 Task: Enable the option "Stream MP3" for IceCast output.
Action: Mouse moved to (113, 14)
Screenshot: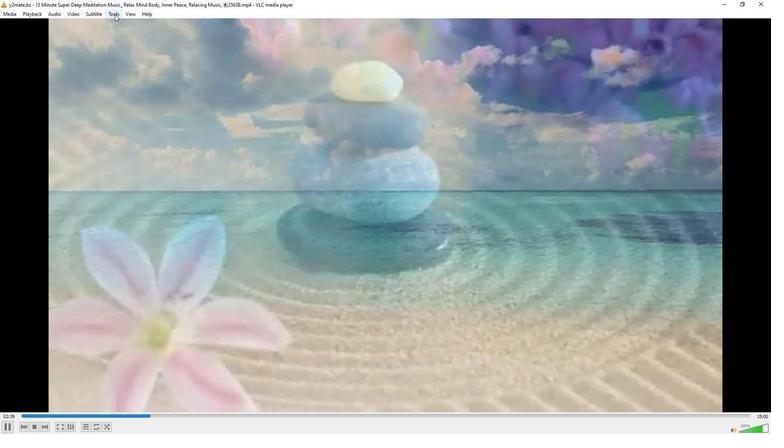 
Action: Mouse pressed left at (113, 14)
Screenshot: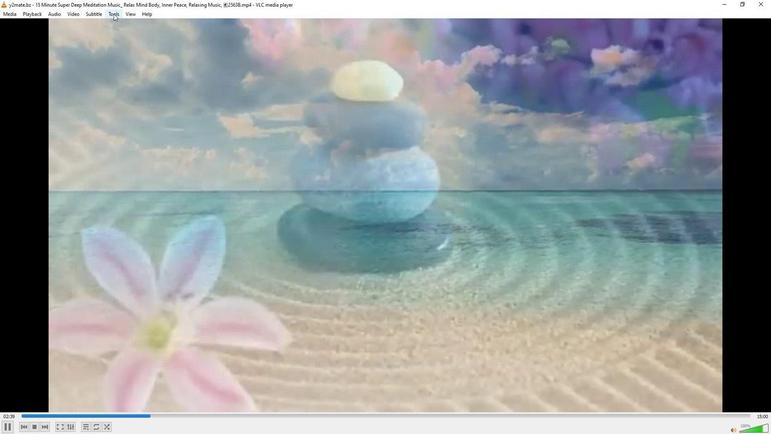 
Action: Mouse moved to (139, 109)
Screenshot: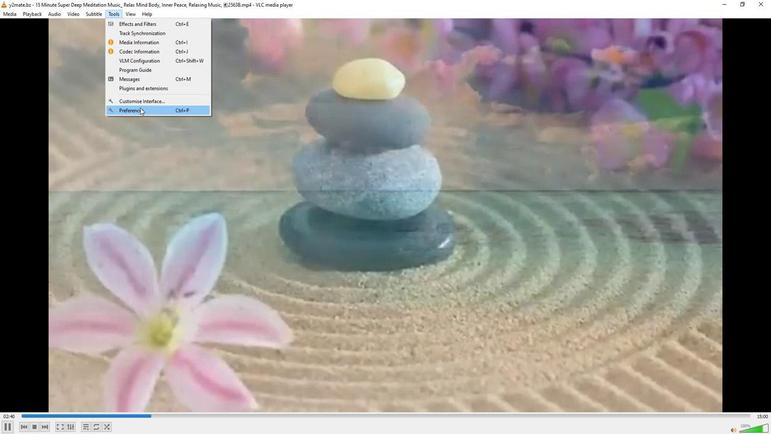 
Action: Mouse pressed left at (139, 109)
Screenshot: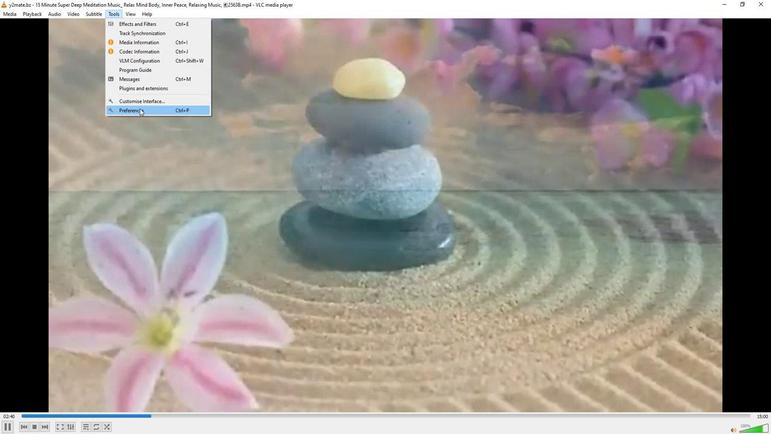 
Action: Mouse moved to (256, 352)
Screenshot: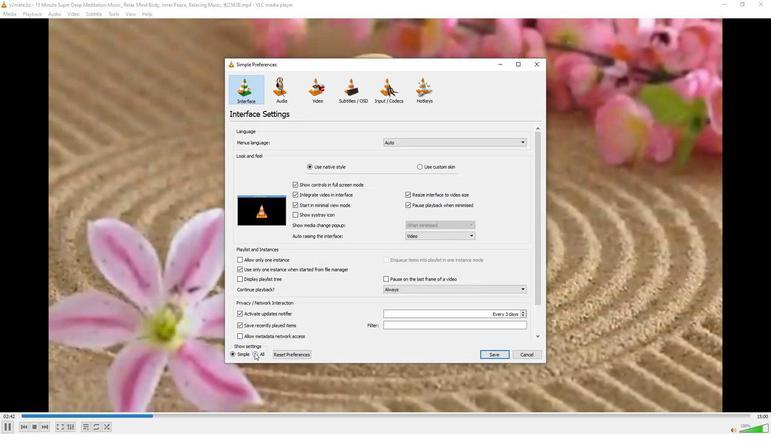 
Action: Mouse pressed left at (256, 352)
Screenshot: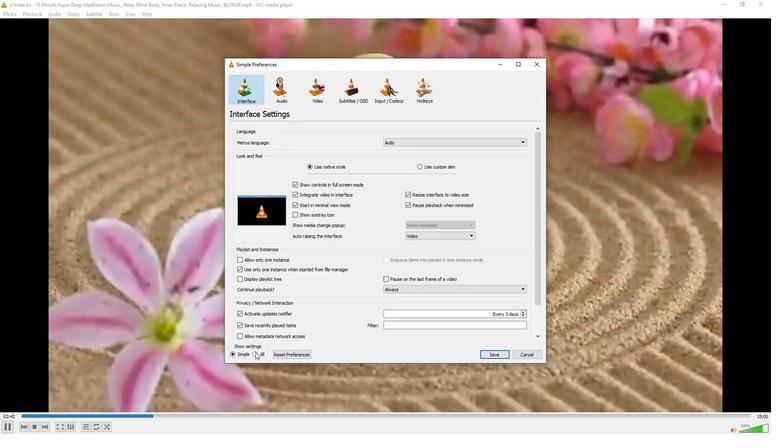 
Action: Mouse moved to (267, 285)
Screenshot: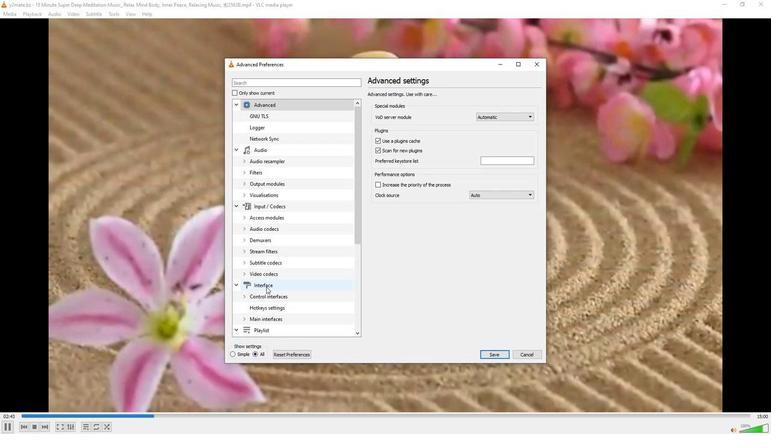 
Action: Mouse scrolled (267, 285) with delta (0, 0)
Screenshot: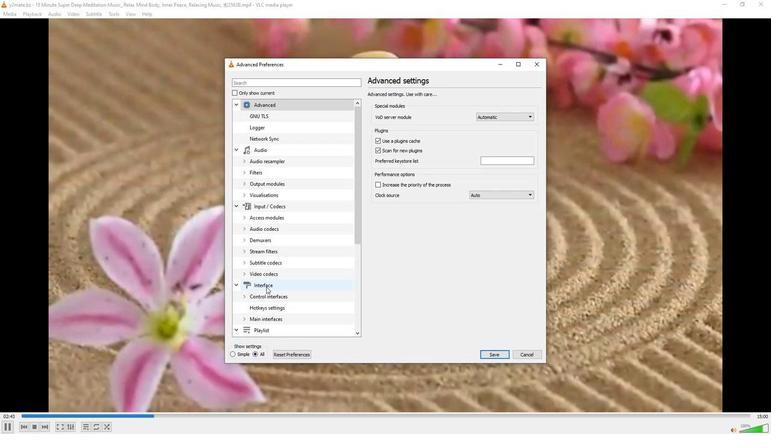 
Action: Mouse moved to (268, 282)
Screenshot: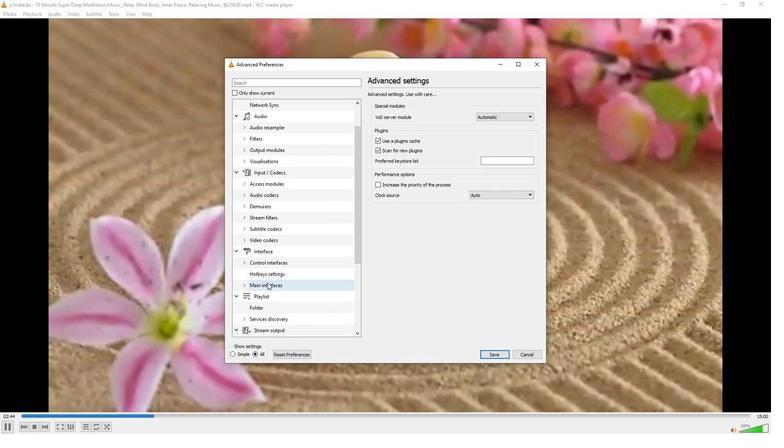 
Action: Mouse scrolled (268, 282) with delta (0, 0)
Screenshot: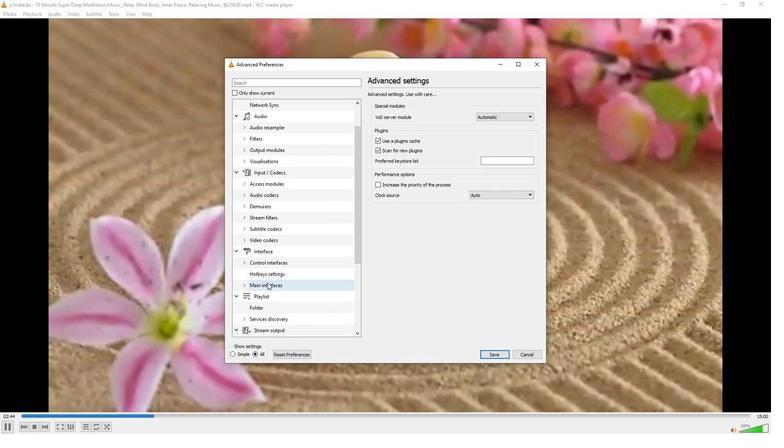 
Action: Mouse moved to (245, 308)
Screenshot: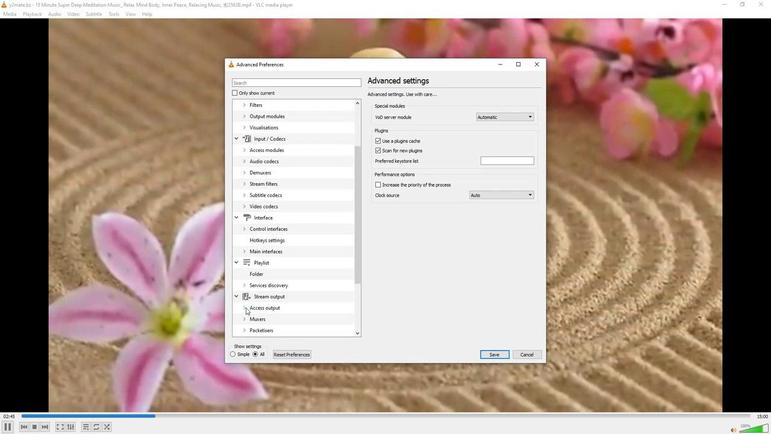 
Action: Mouse pressed left at (245, 308)
Screenshot: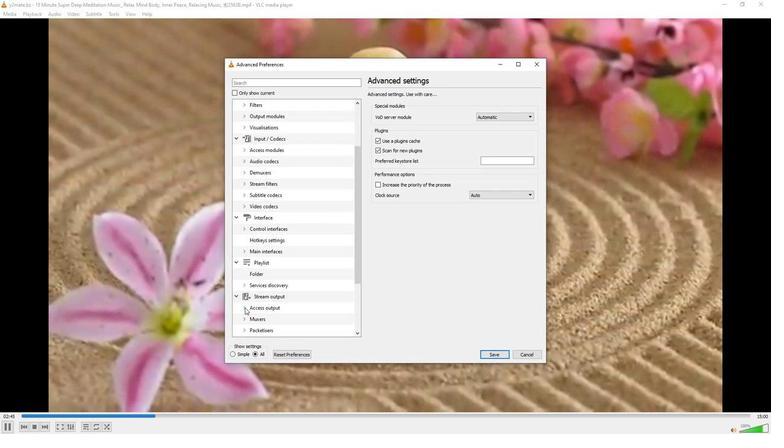 
Action: Mouse moved to (256, 301)
Screenshot: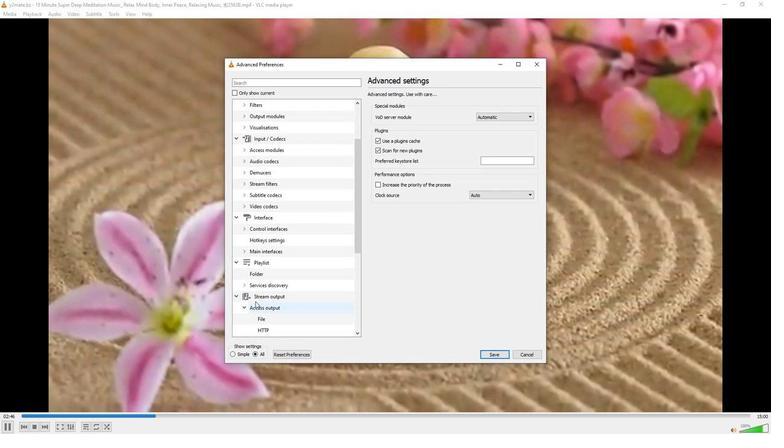 
Action: Mouse scrolled (256, 301) with delta (0, 0)
Screenshot: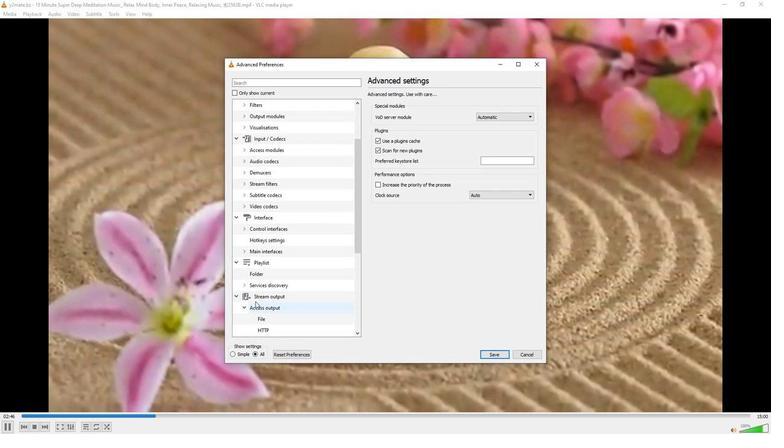 
Action: Mouse moved to (263, 329)
Screenshot: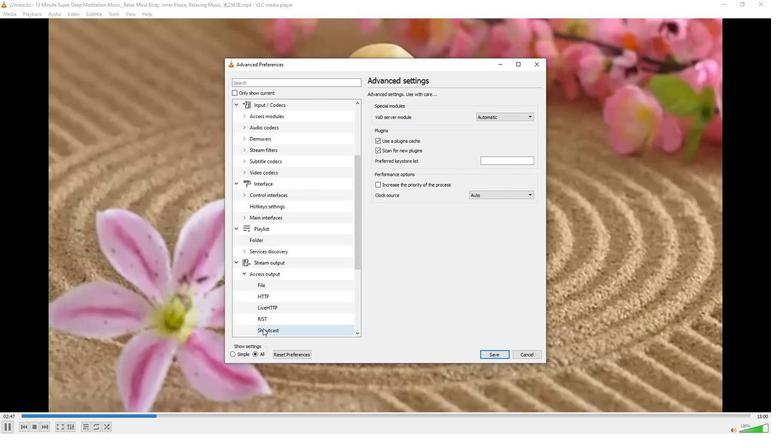 
Action: Mouse pressed left at (263, 329)
Screenshot: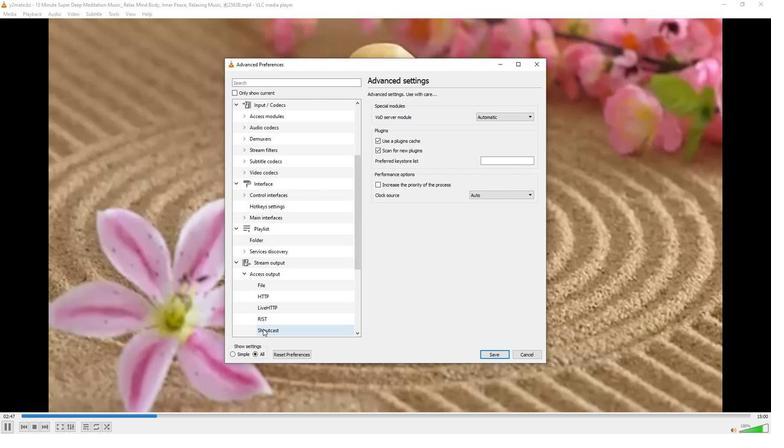 
Action: Mouse moved to (374, 127)
Screenshot: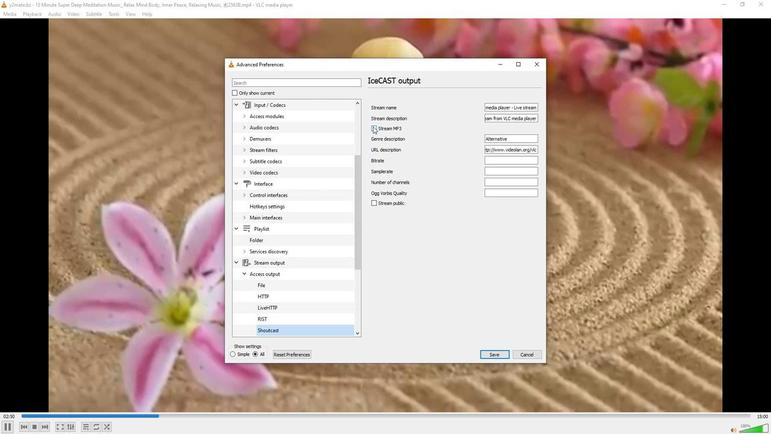 
Action: Mouse pressed left at (374, 127)
Screenshot: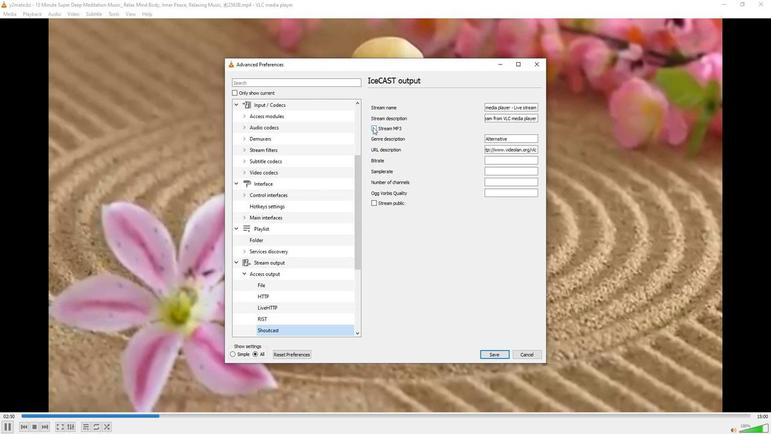 
Action: Mouse moved to (368, 240)
Screenshot: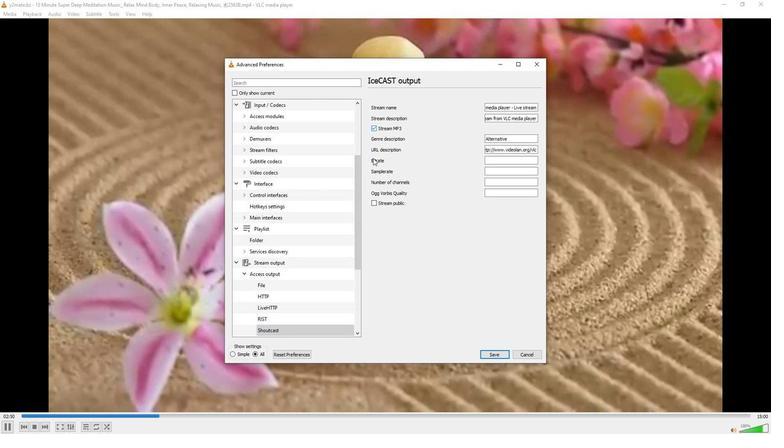 
